 Task: Add Sprouts Dark Chocolate Covered Almonds Cocoa Dusted to the cart.
Action: Mouse moved to (27, 80)
Screenshot: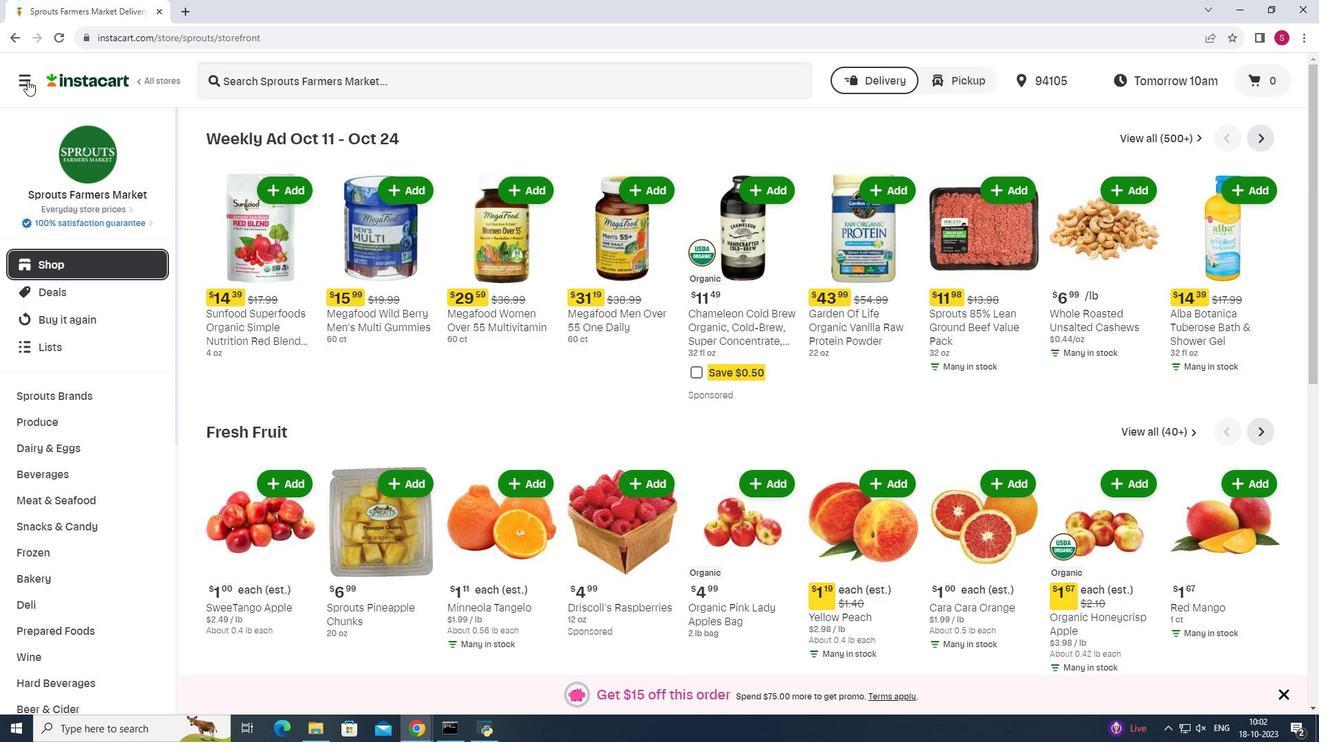
Action: Mouse pressed left at (27, 80)
Screenshot: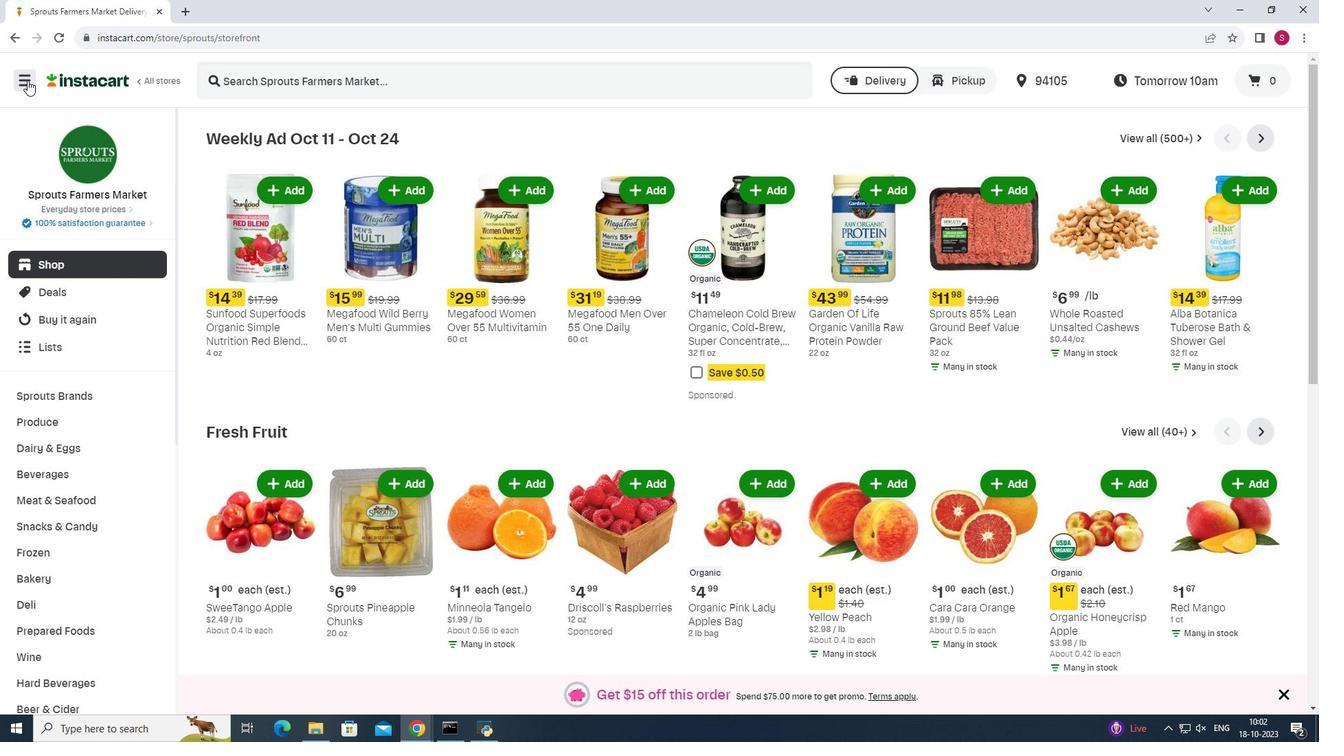 
Action: Mouse moved to (73, 357)
Screenshot: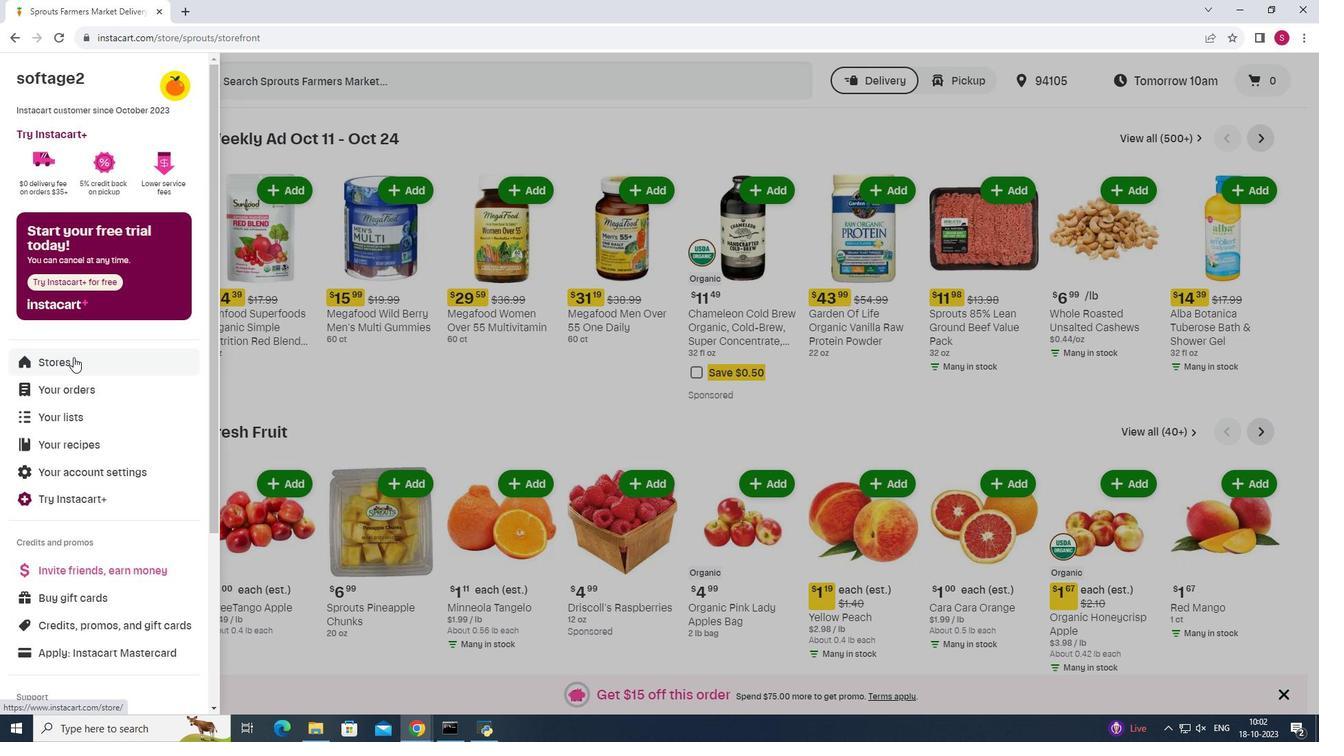 
Action: Mouse pressed left at (73, 357)
Screenshot: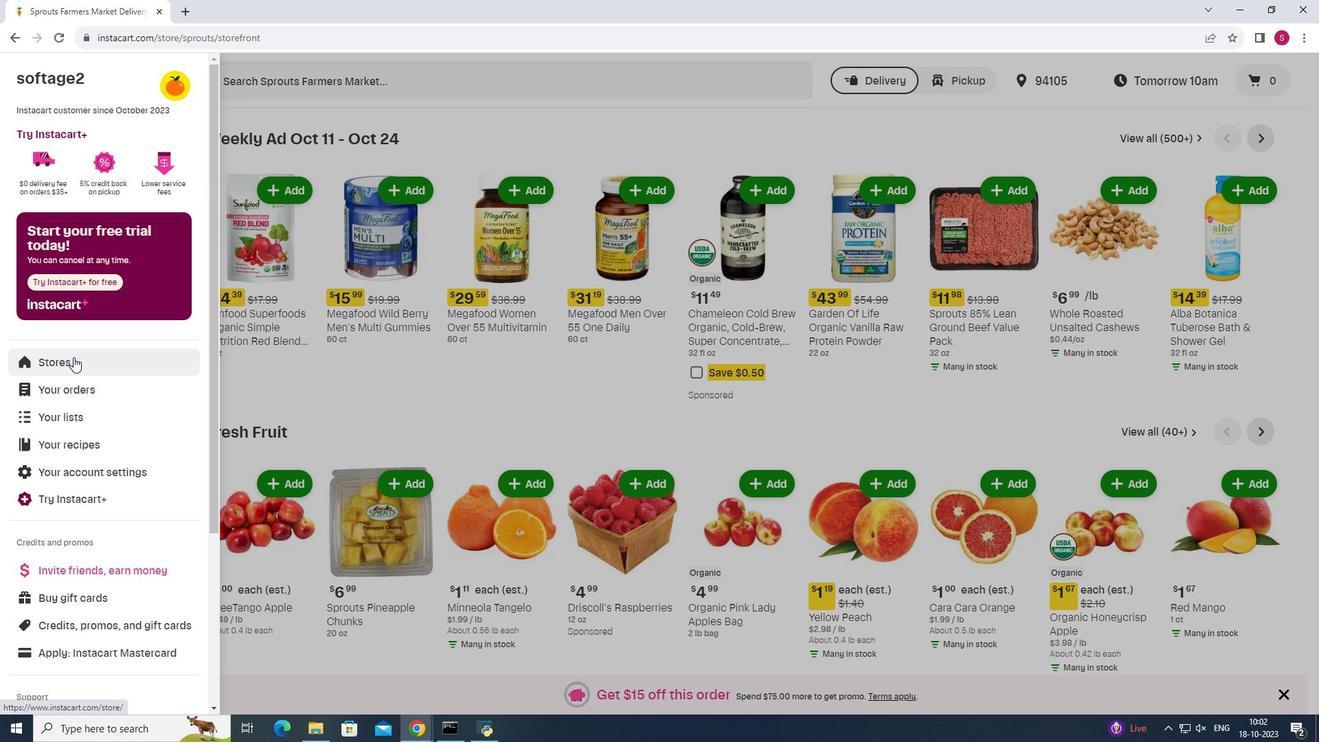 
Action: Mouse moved to (320, 122)
Screenshot: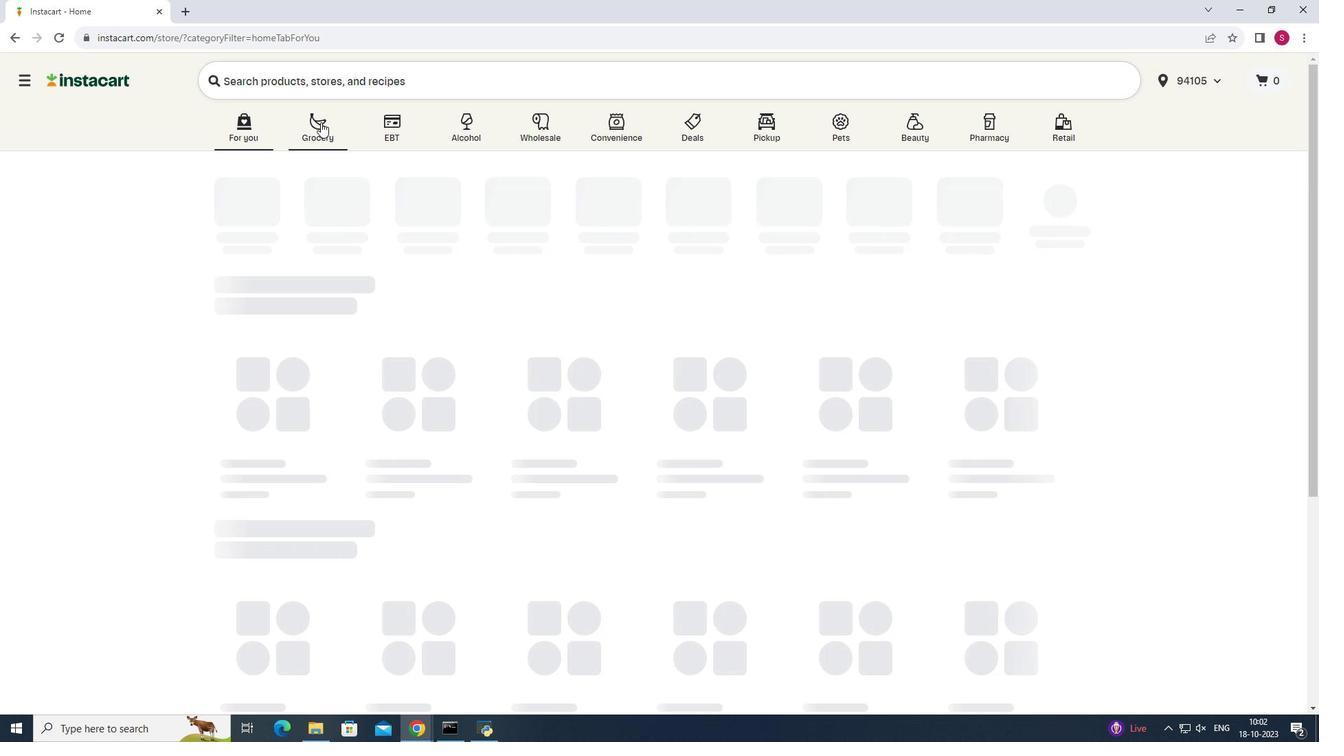 
Action: Mouse pressed left at (320, 122)
Screenshot: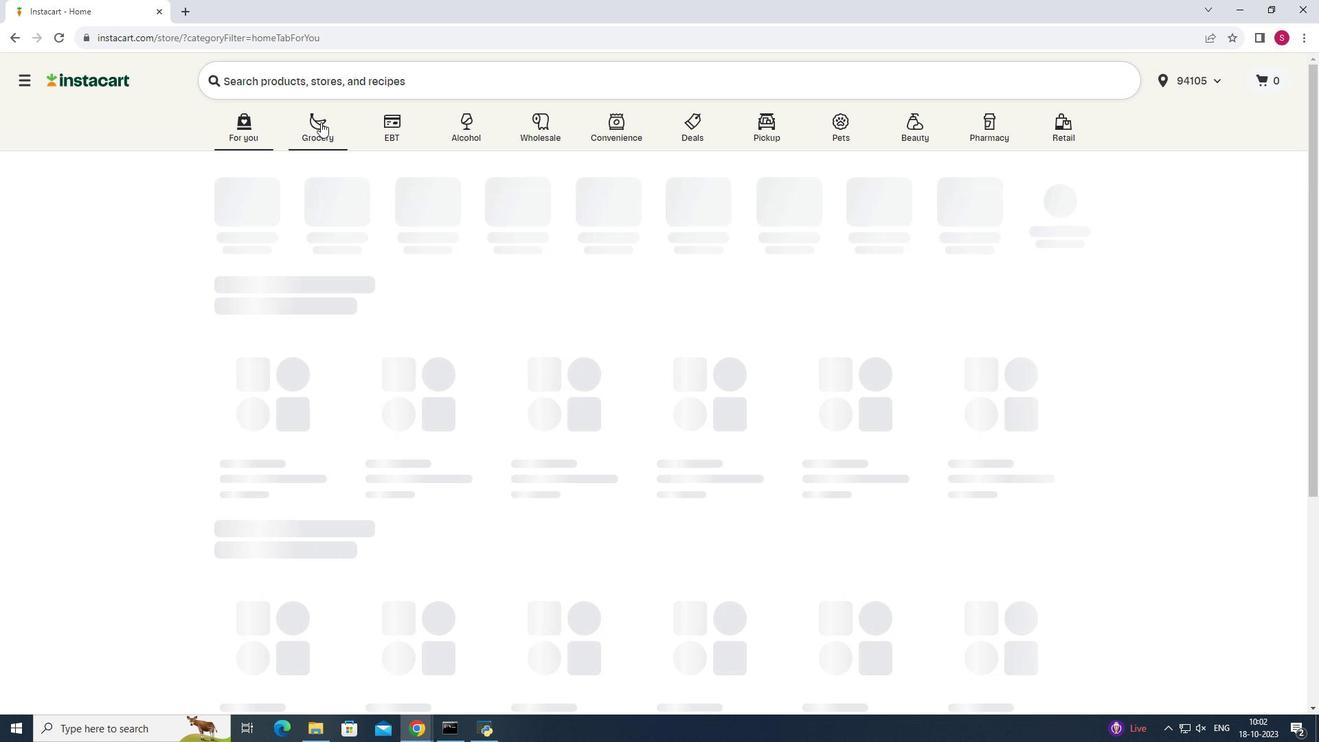 
Action: Mouse moved to (938, 189)
Screenshot: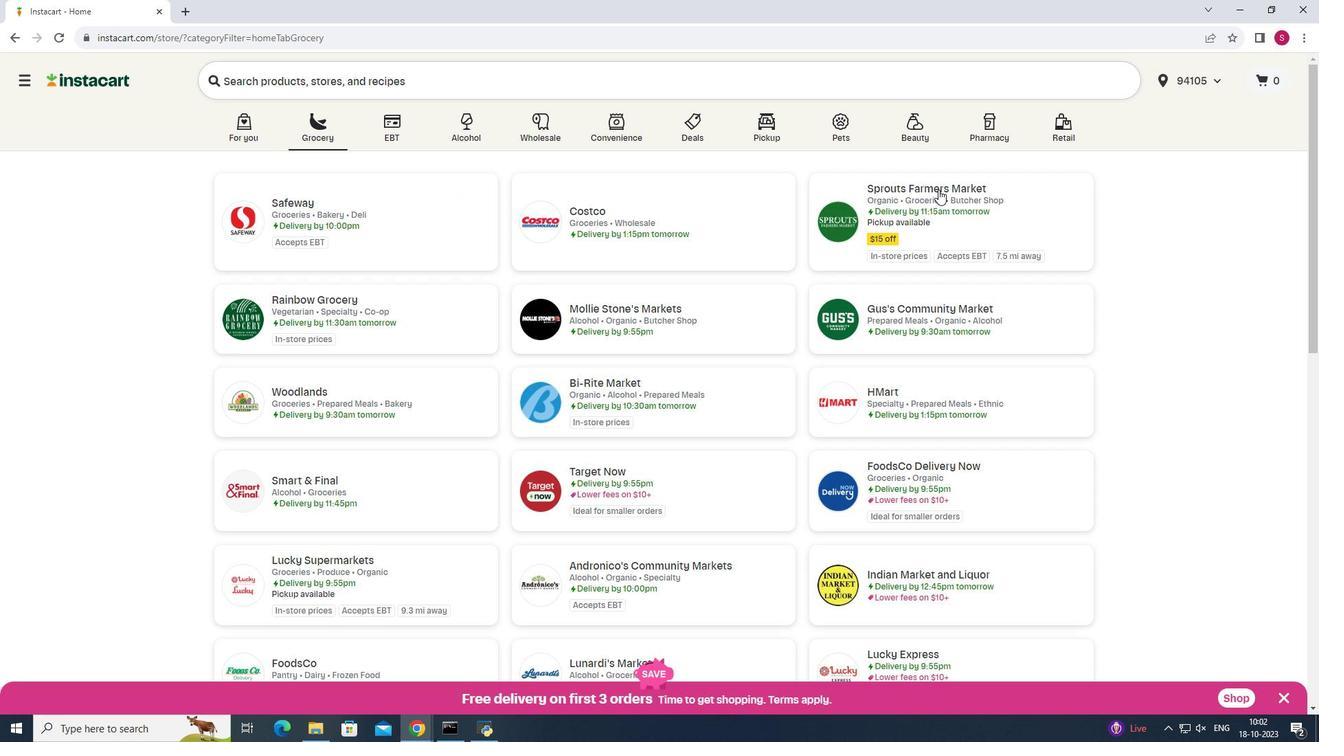 
Action: Mouse pressed left at (938, 189)
Screenshot: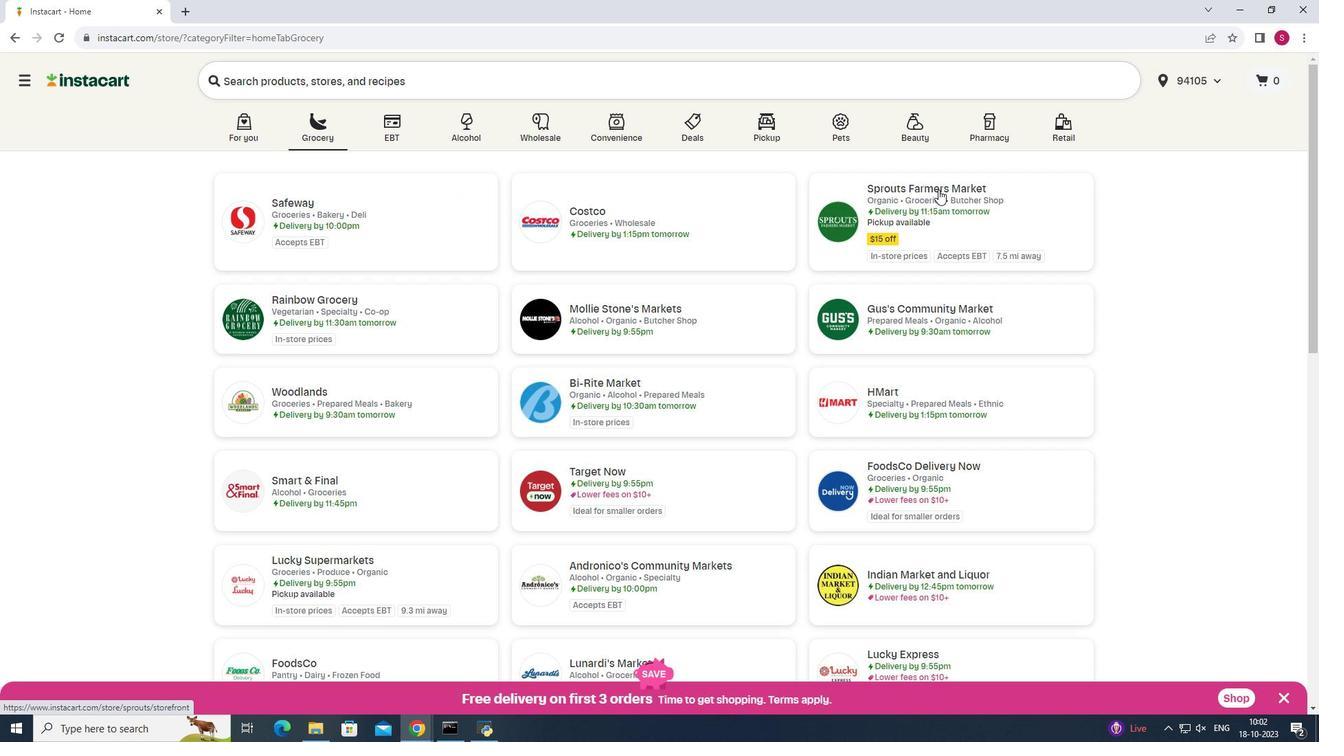 
Action: Mouse moved to (39, 522)
Screenshot: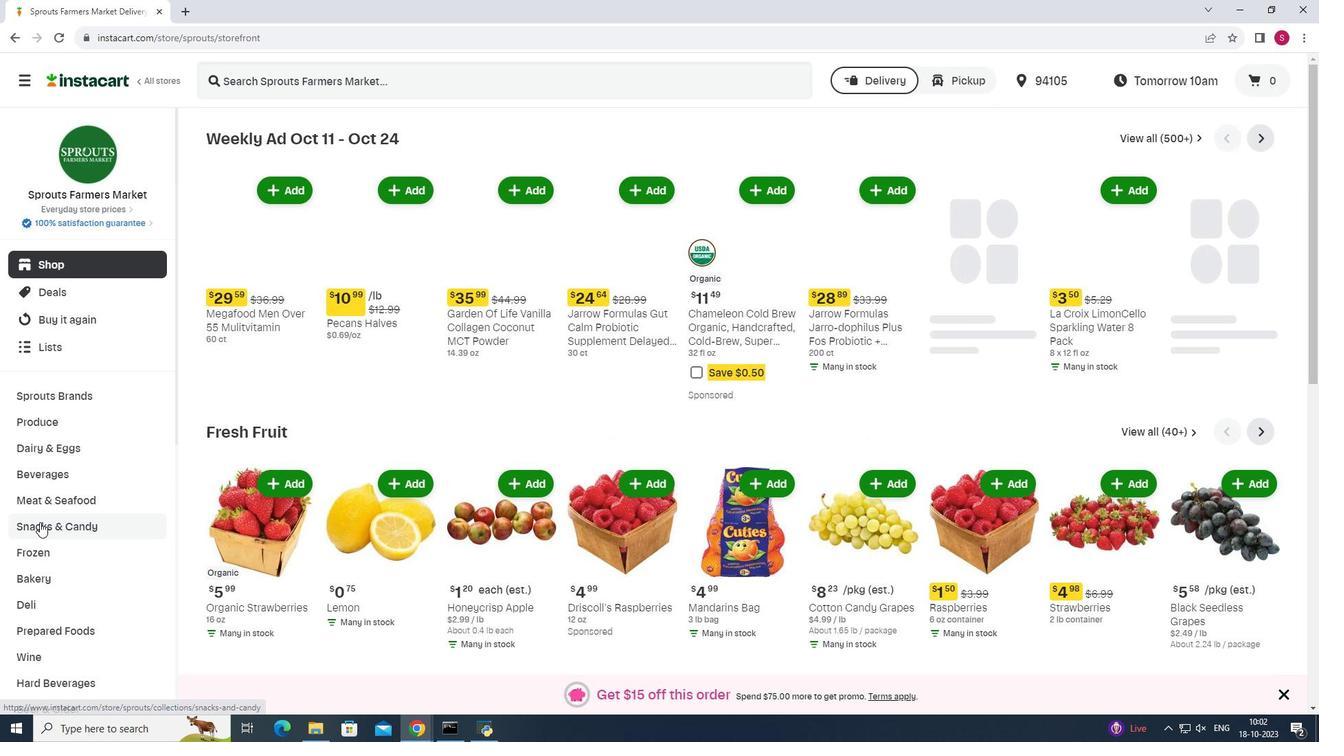 
Action: Mouse pressed left at (39, 522)
Screenshot: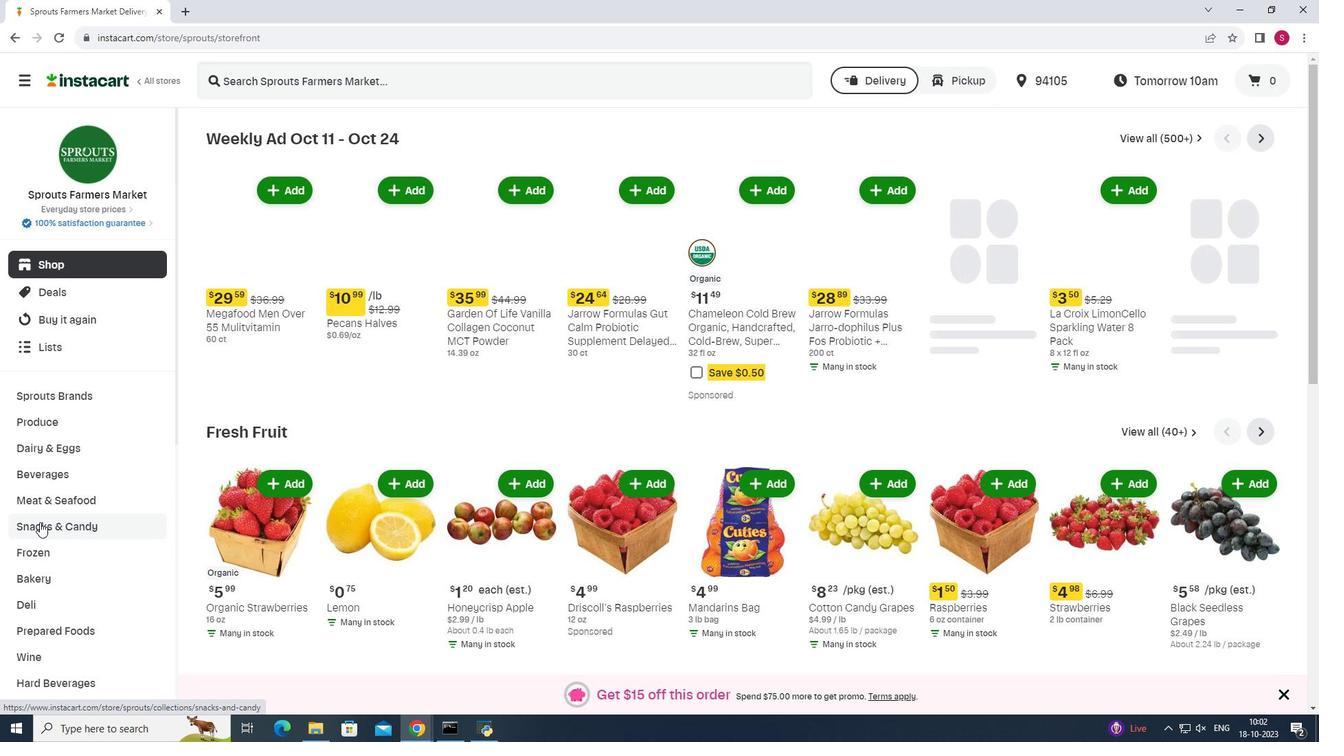 
Action: Mouse moved to (397, 165)
Screenshot: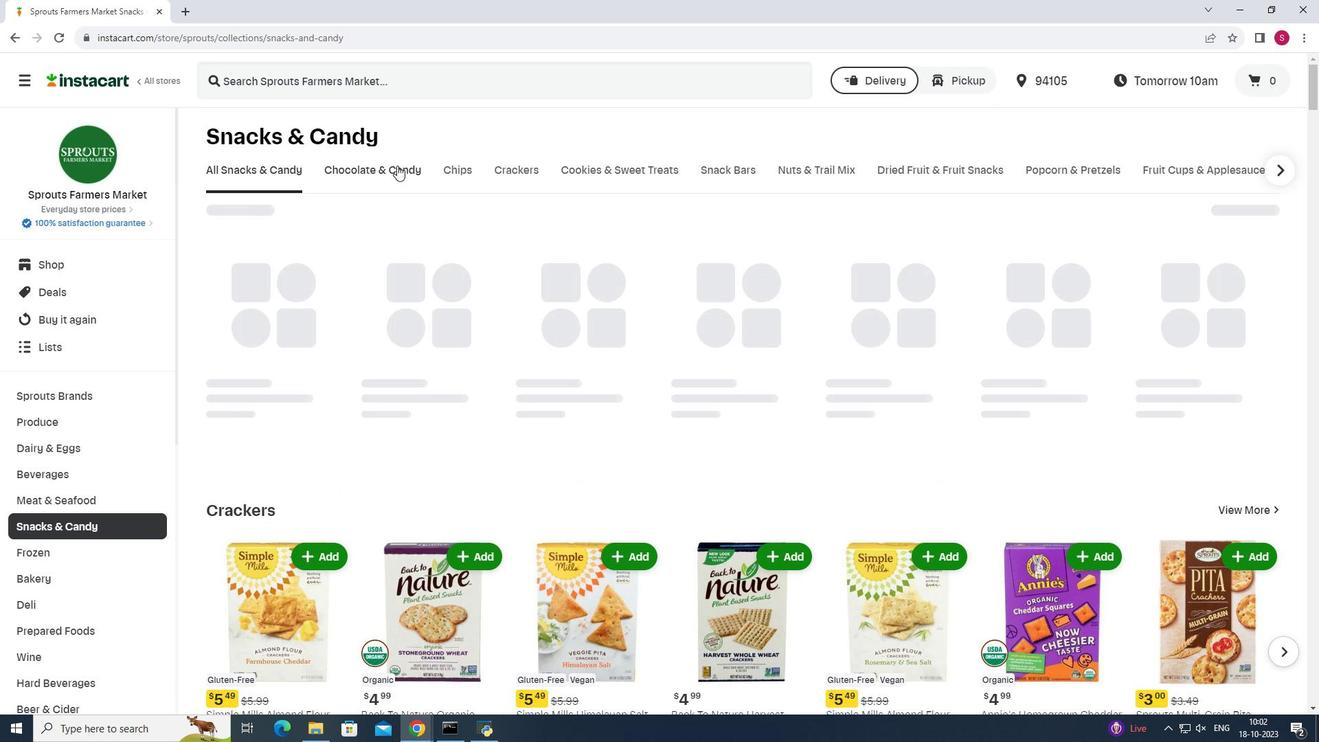 
Action: Mouse pressed left at (397, 165)
Screenshot: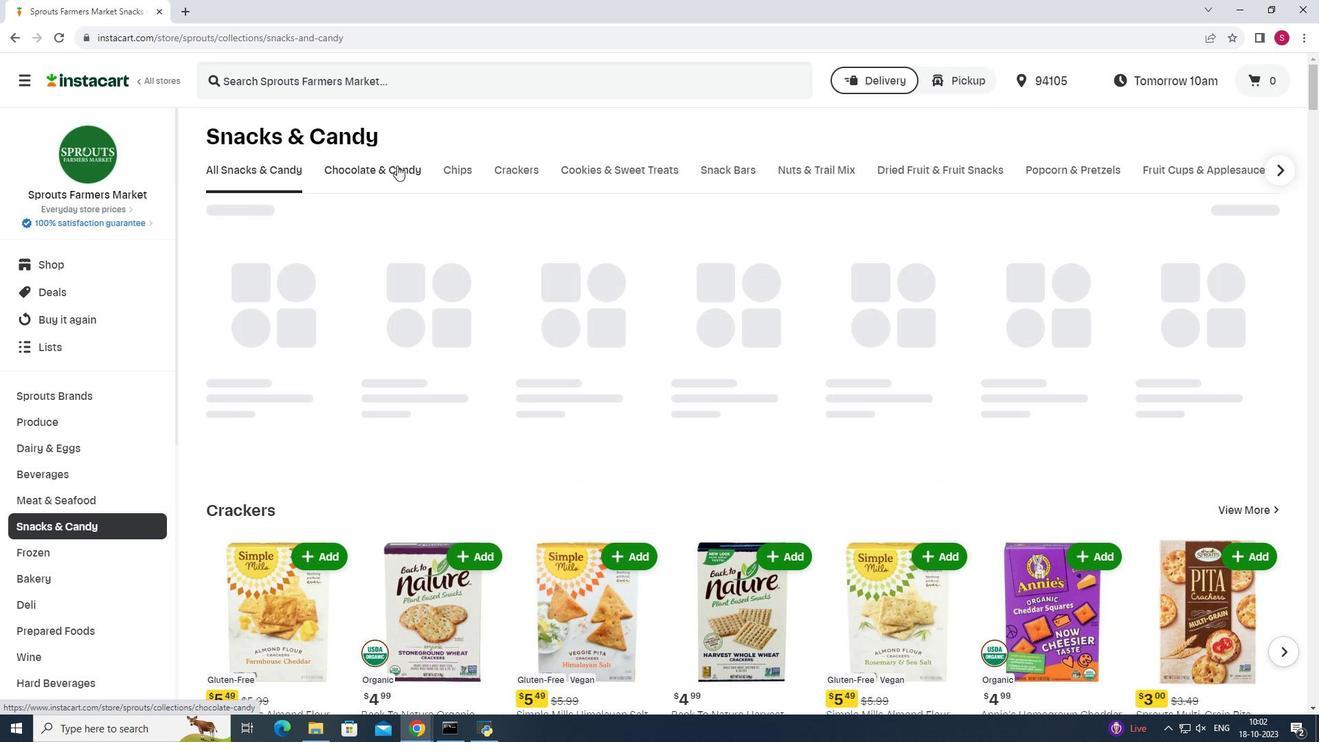 
Action: Mouse pressed left at (397, 165)
Screenshot: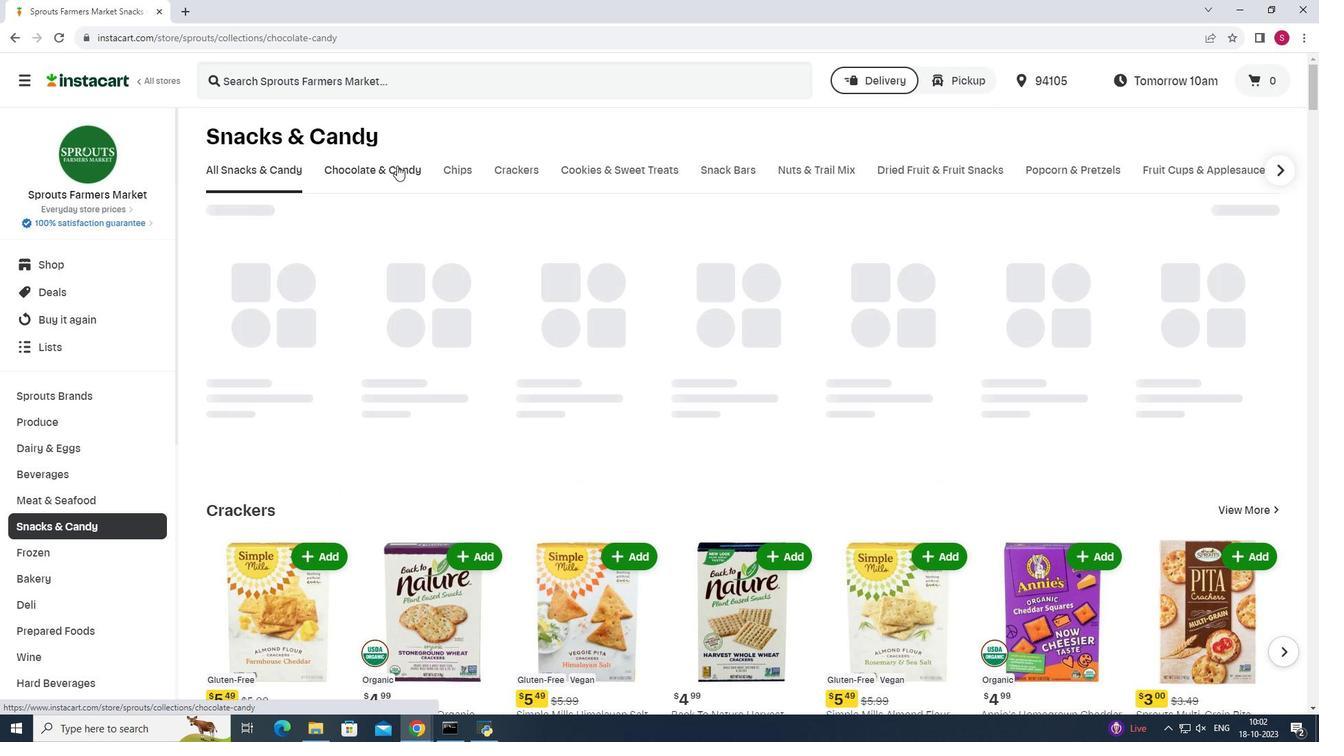 
Action: Mouse moved to (347, 220)
Screenshot: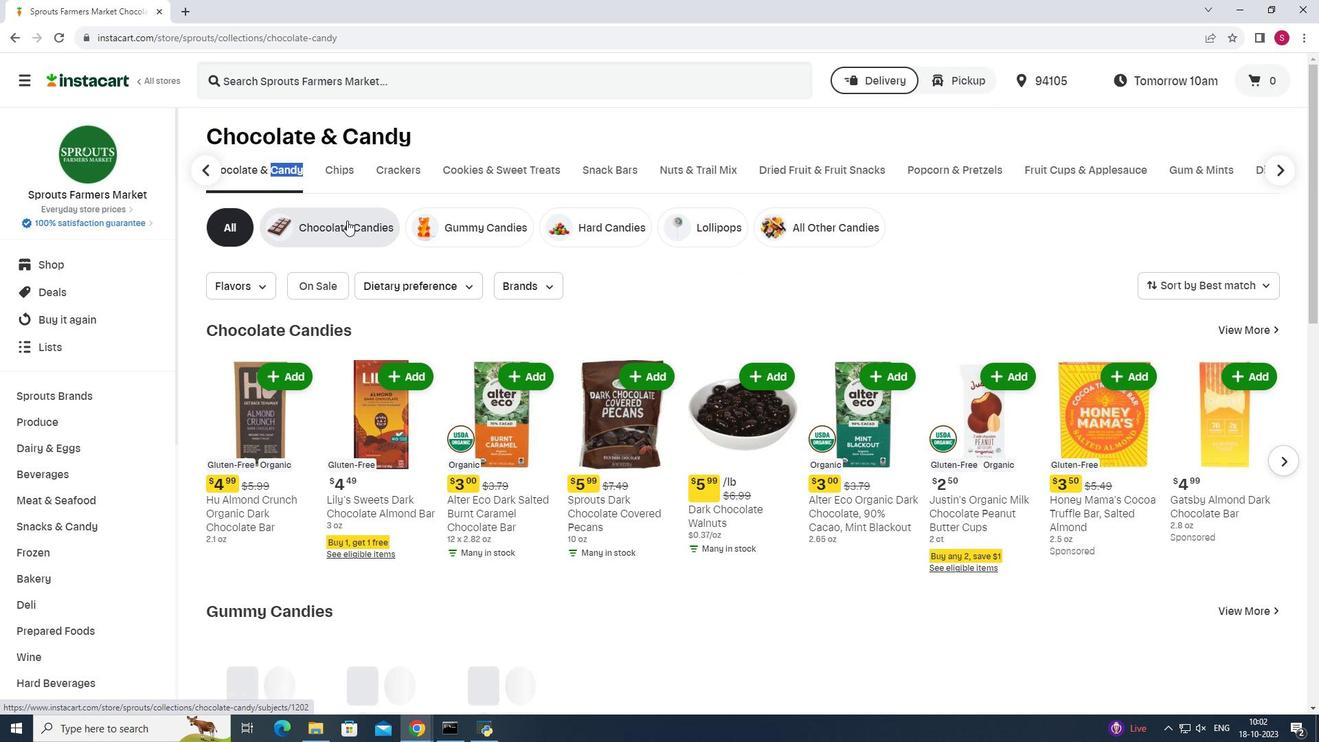 
Action: Mouse pressed left at (347, 220)
Screenshot: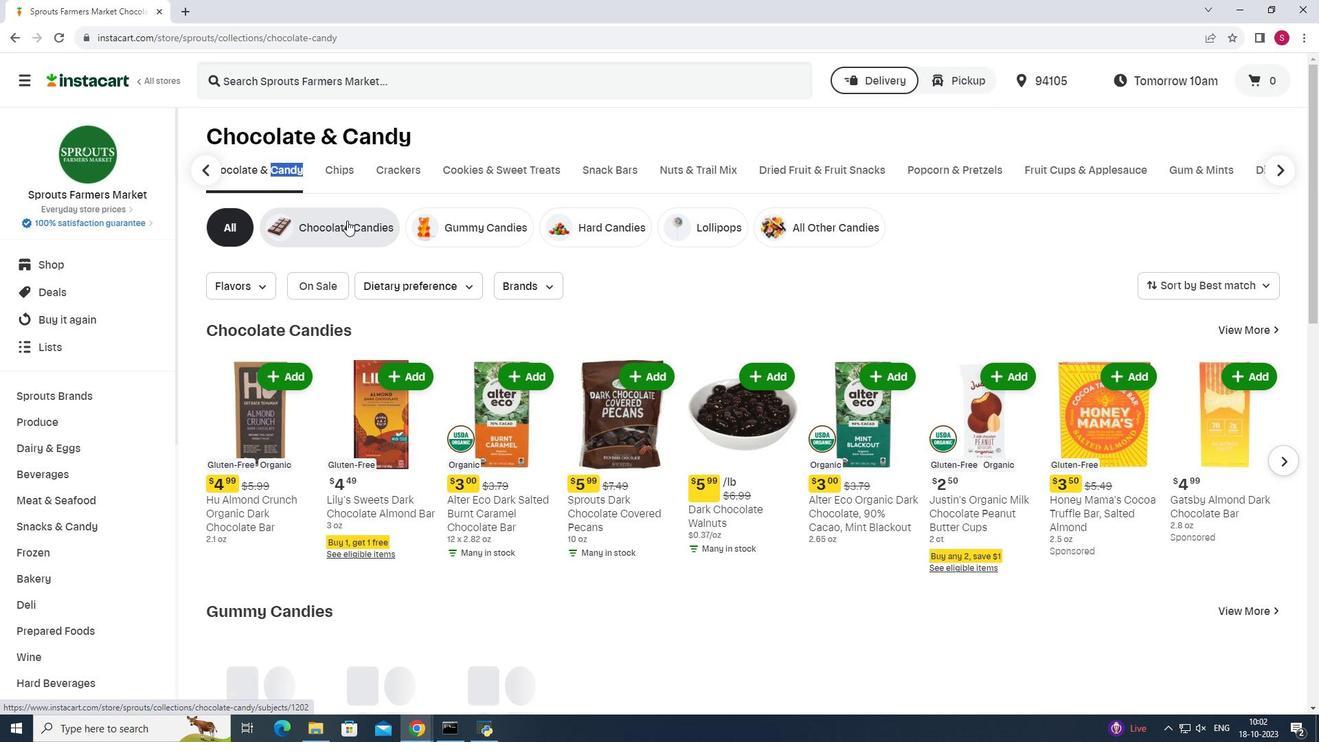 
Action: Mouse moved to (452, 81)
Screenshot: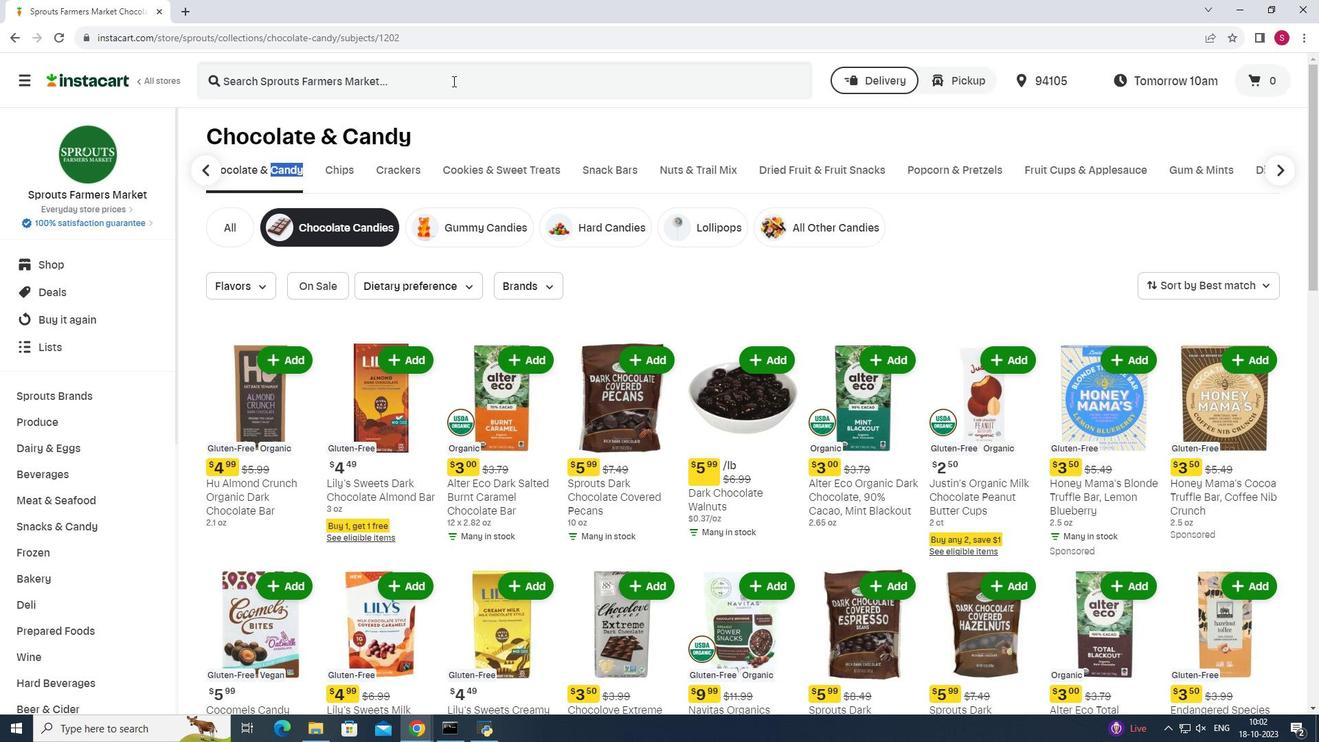 
Action: Mouse pressed left at (452, 81)
Screenshot: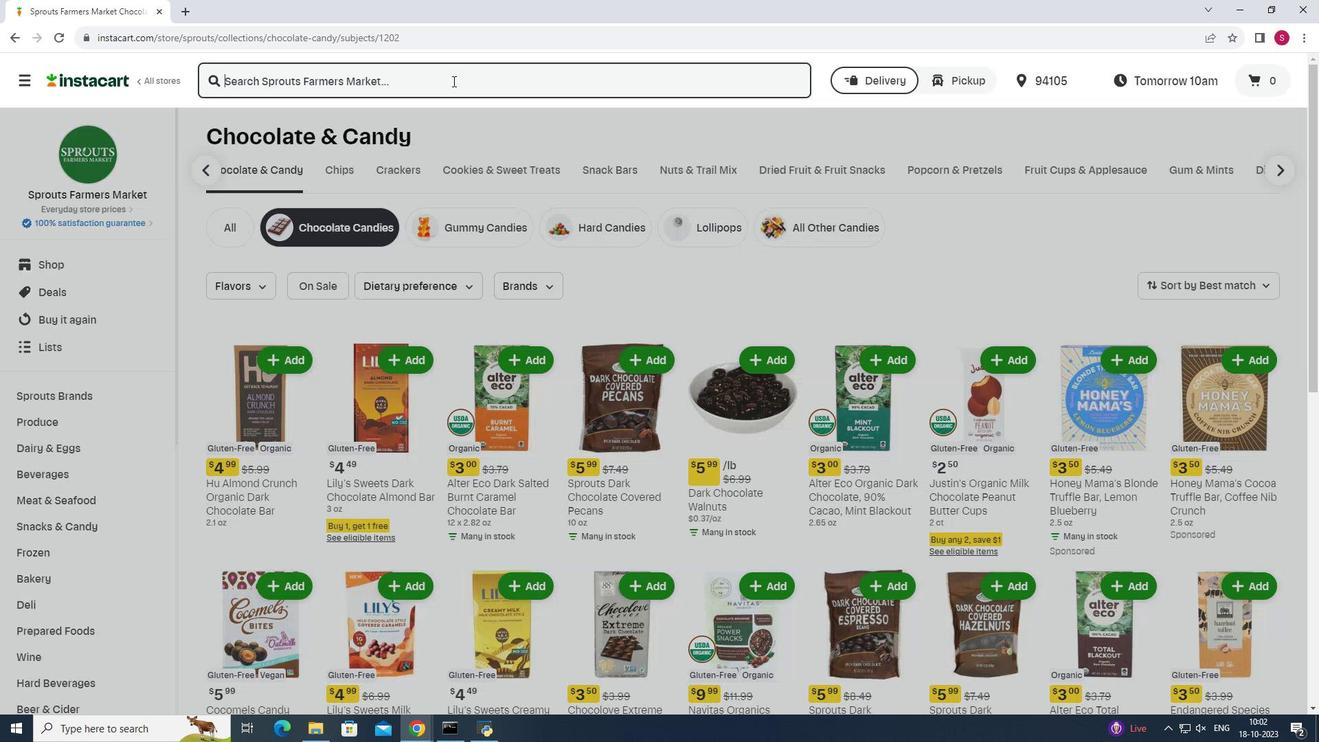 
Action: Mouse moved to (452, 86)
Screenshot: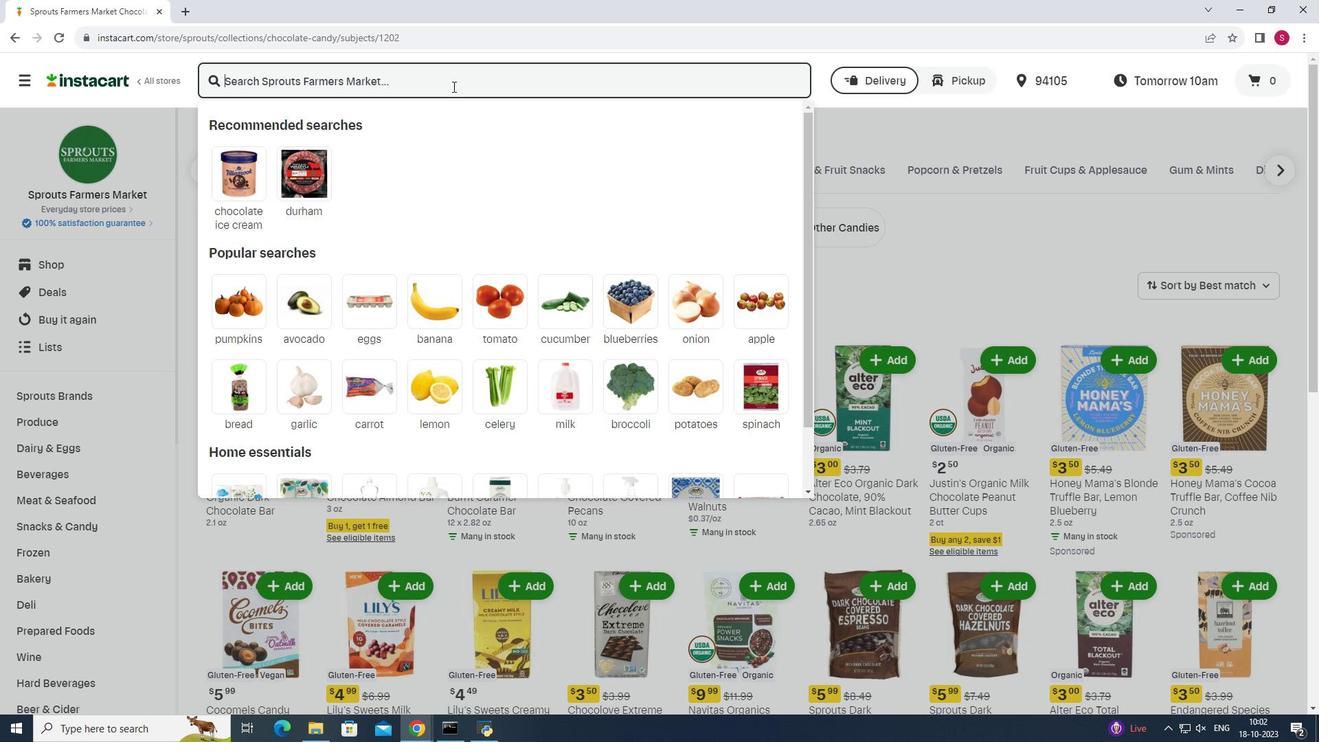 
Action: Key pressed <Key.shift>Sprouts<Key.space><Key.shift>Dark<Key.space><Key.shift>Chocolate<Key.space><Key.shift>Covered<Key.space><Key.shift>Almonds<Key.space><Key.shift>Cocoa<Key.space><Key.shift>Dusted<Key.enter>
Screenshot: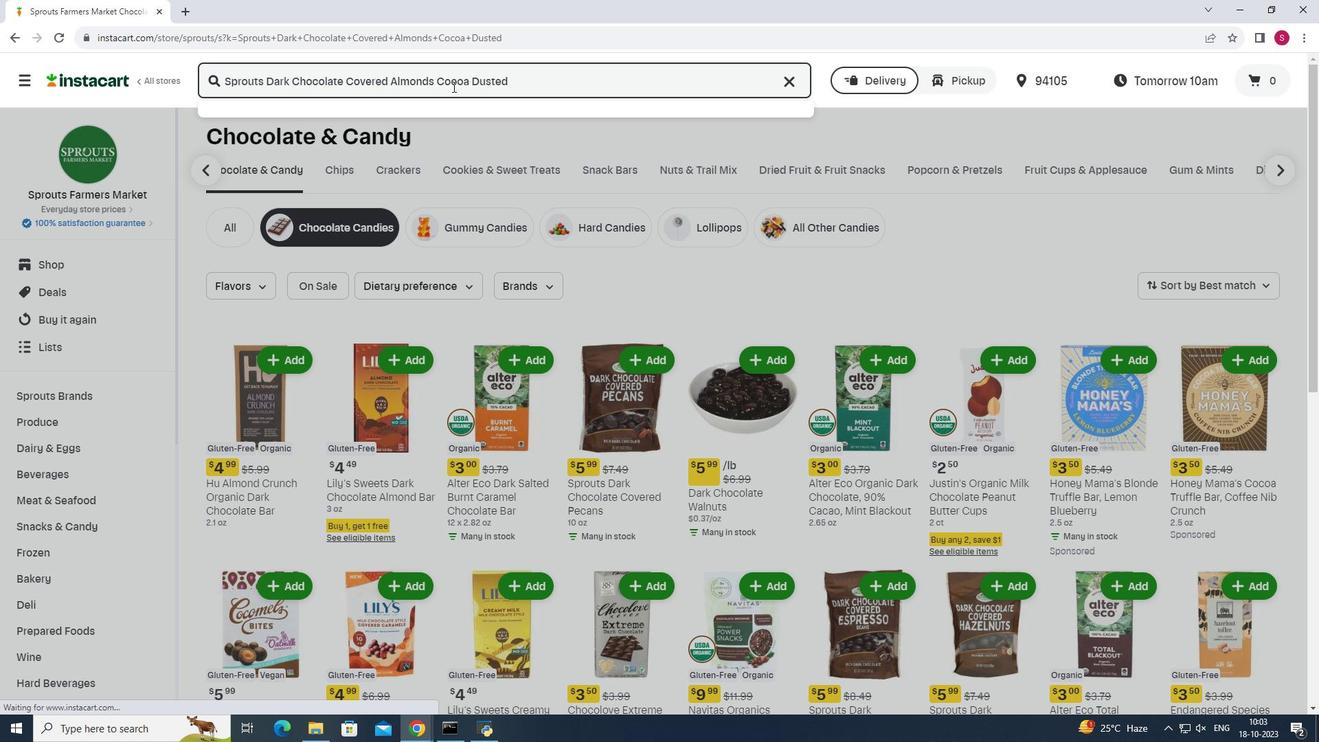 
Action: Mouse moved to (789, 221)
Screenshot: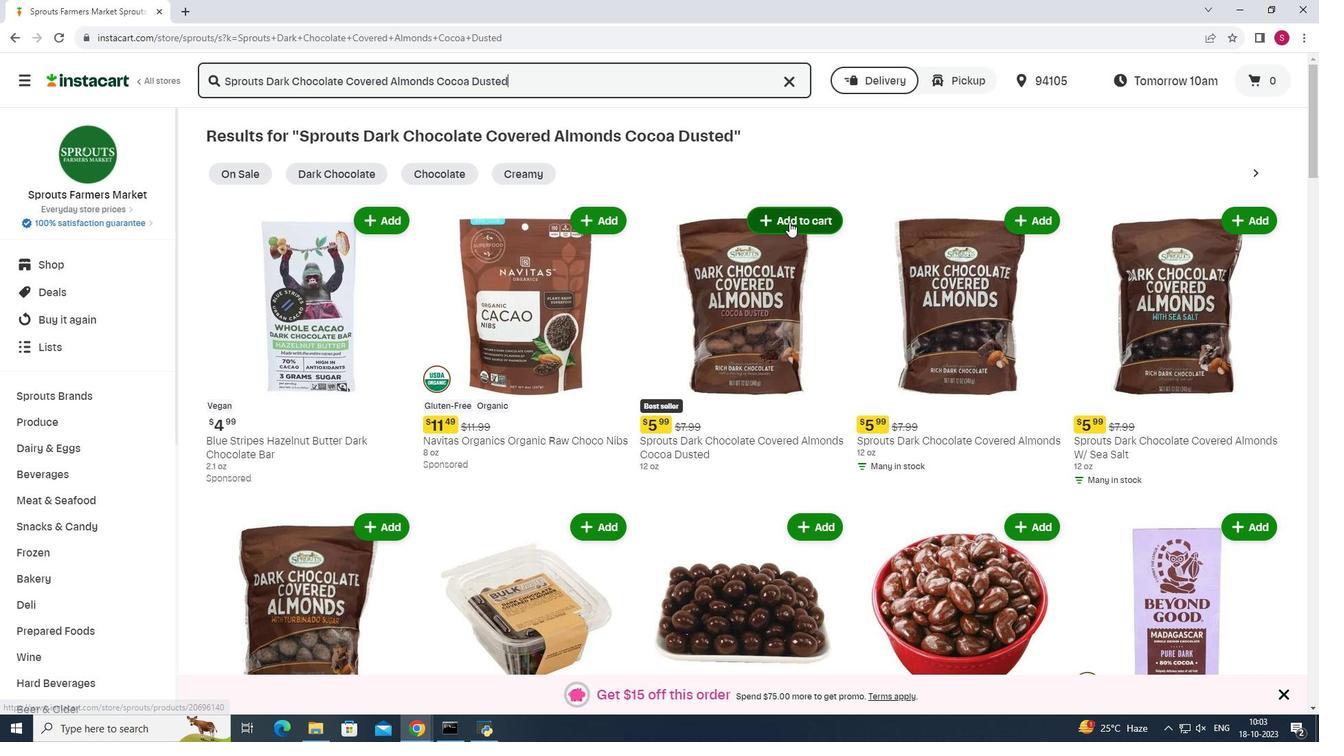 
Action: Mouse pressed left at (789, 221)
Screenshot: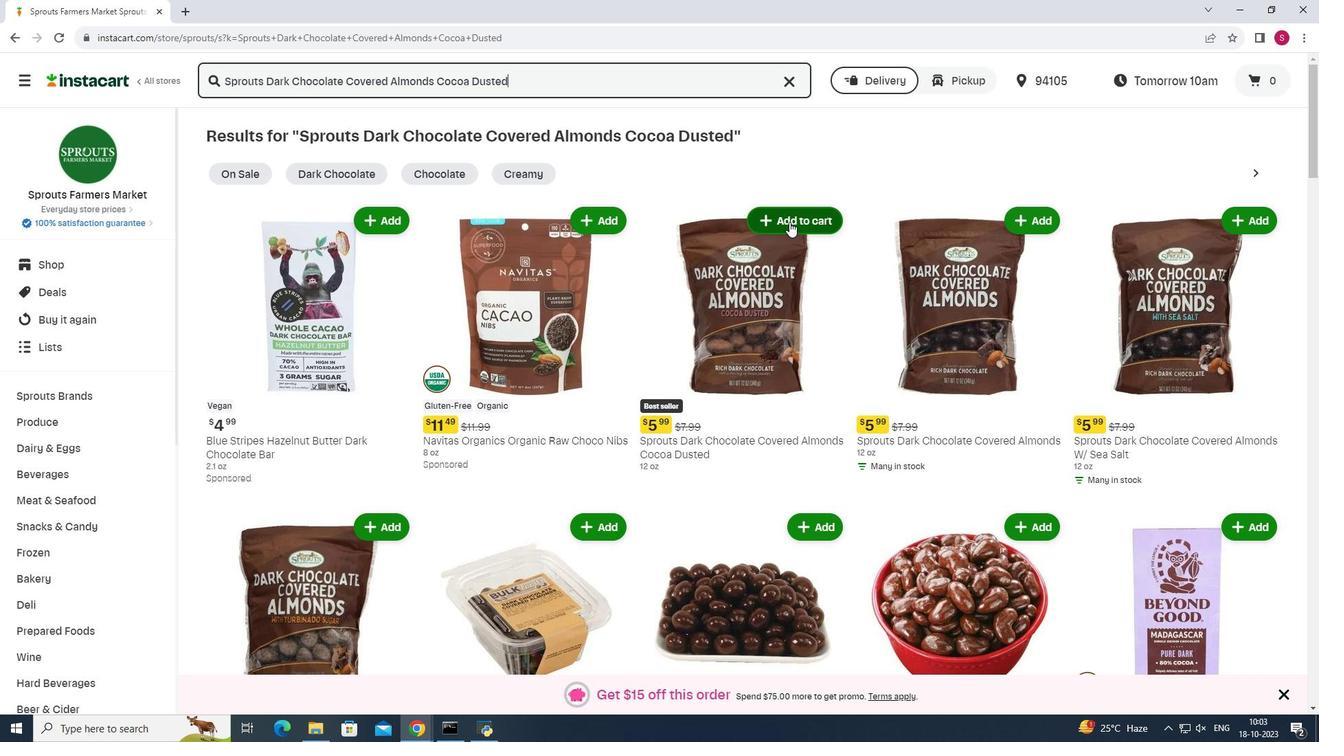 
Action: Mouse moved to (855, 184)
Screenshot: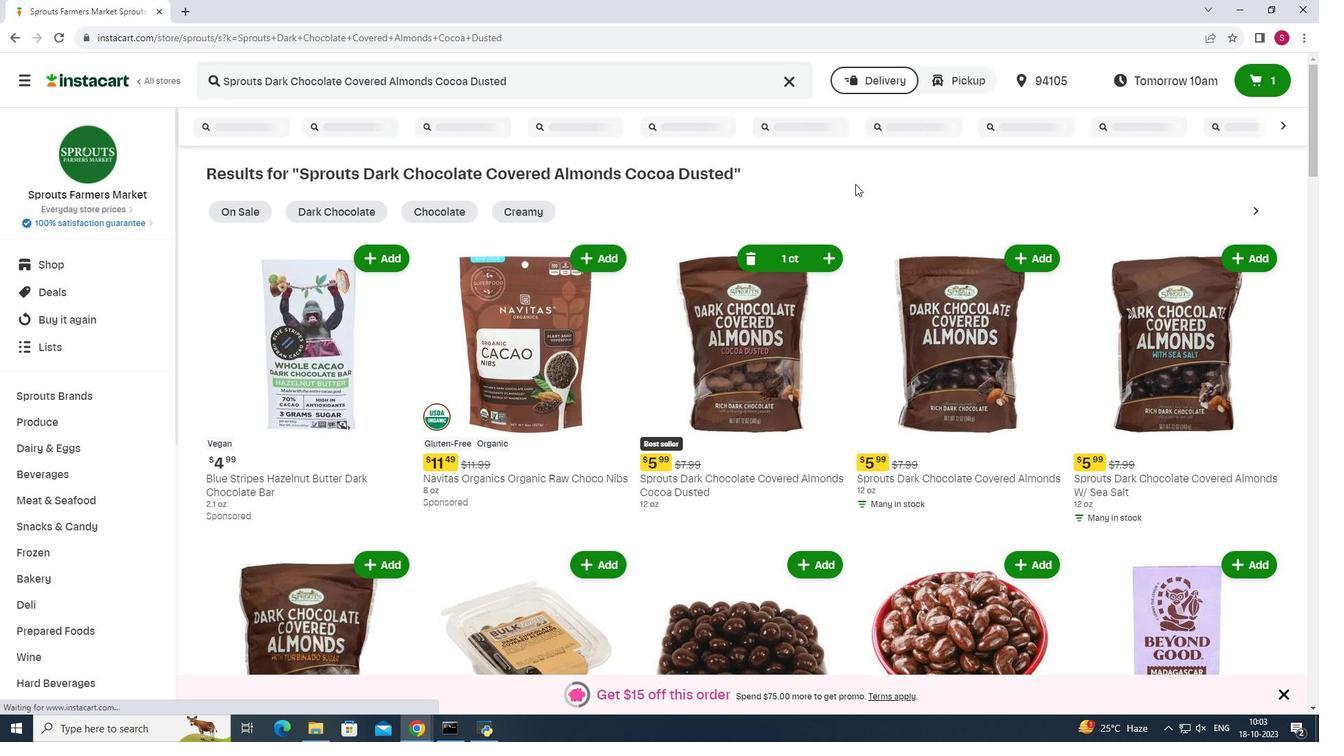 
